 Task: Add an event with the title Sales Strategy Review and Alignment Session, date '2024/03/27', time 8:50 AM to 10:50 AMand add a description: Key stakeholders, including shareholders, will have the opportunity to participate actively in the AGM. Questions, comments, and suggestions from the floor will be encouraged, providing a platform for open dialogue and the exchange of ideas. The leadership team and relevant personnel will address these queries, ensuring that stakeholders have a clear understanding of the organization's direction and decision-making processes.Select event color  Banana . Add location for the event as: 321 Sagrada Familia, Barcelona, Spain, logged in from the account softage.5@softage.netand send the event invitation to softage.4@softage.net and softage.6@softage.net. Set a reminder for the event Daily
Action: Mouse moved to (70, 127)
Screenshot: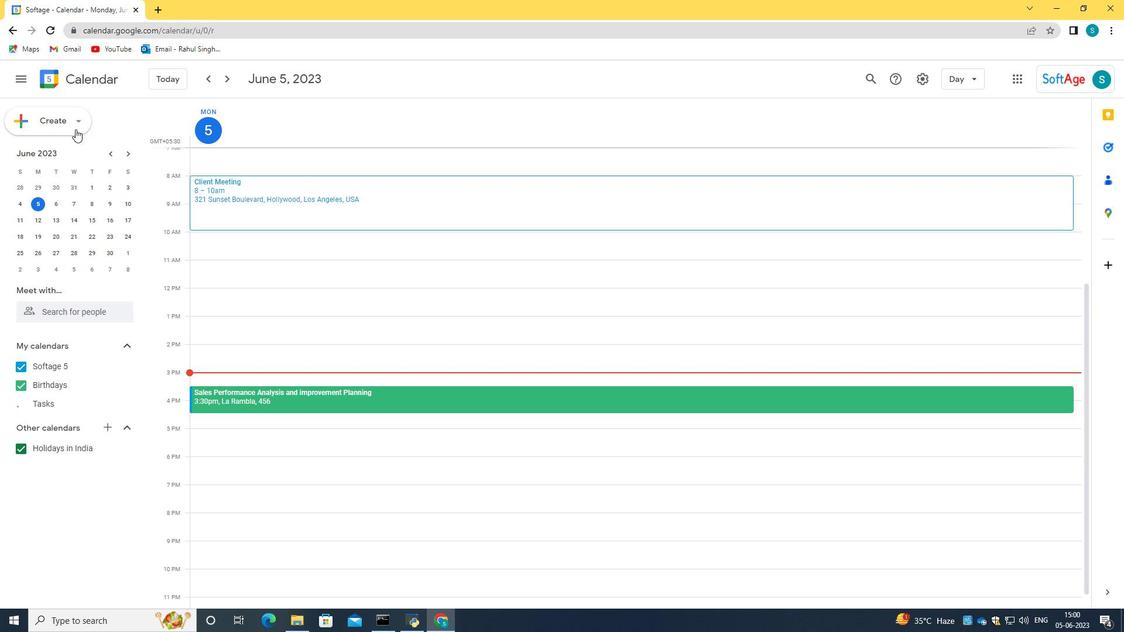 
Action: Mouse pressed left at (70, 127)
Screenshot: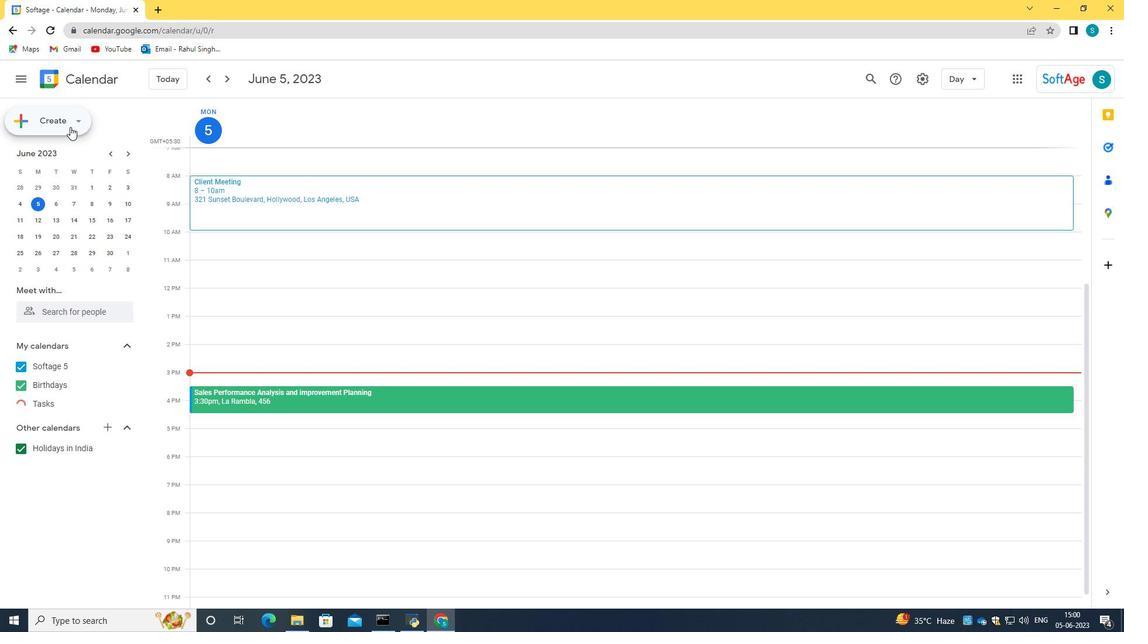 
Action: Mouse moved to (73, 155)
Screenshot: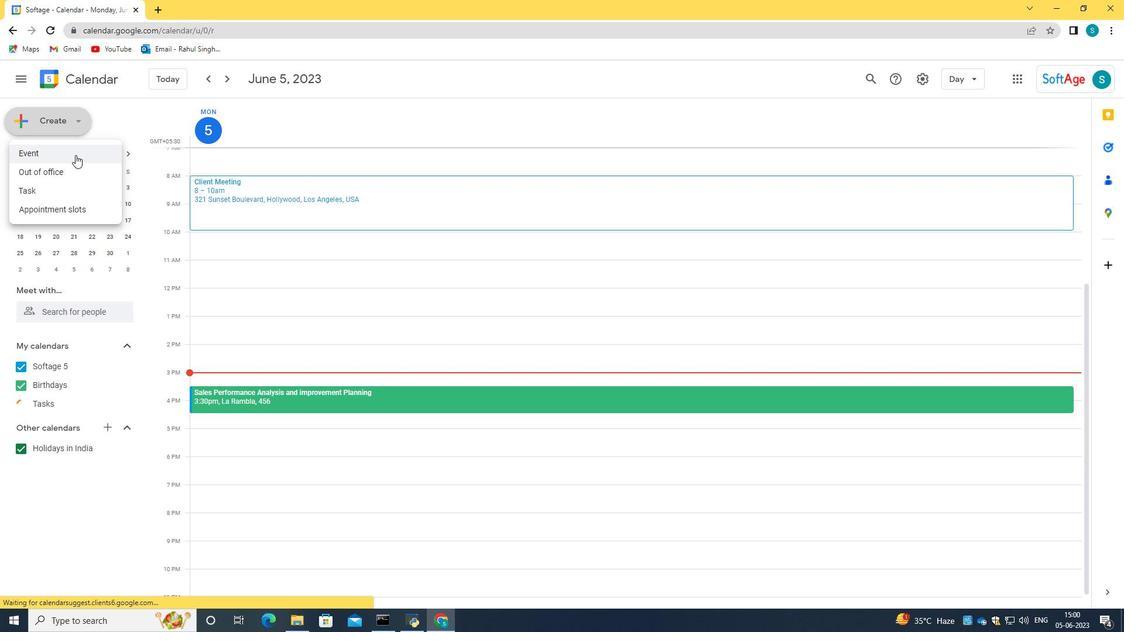 
Action: Mouse pressed left at (73, 155)
Screenshot: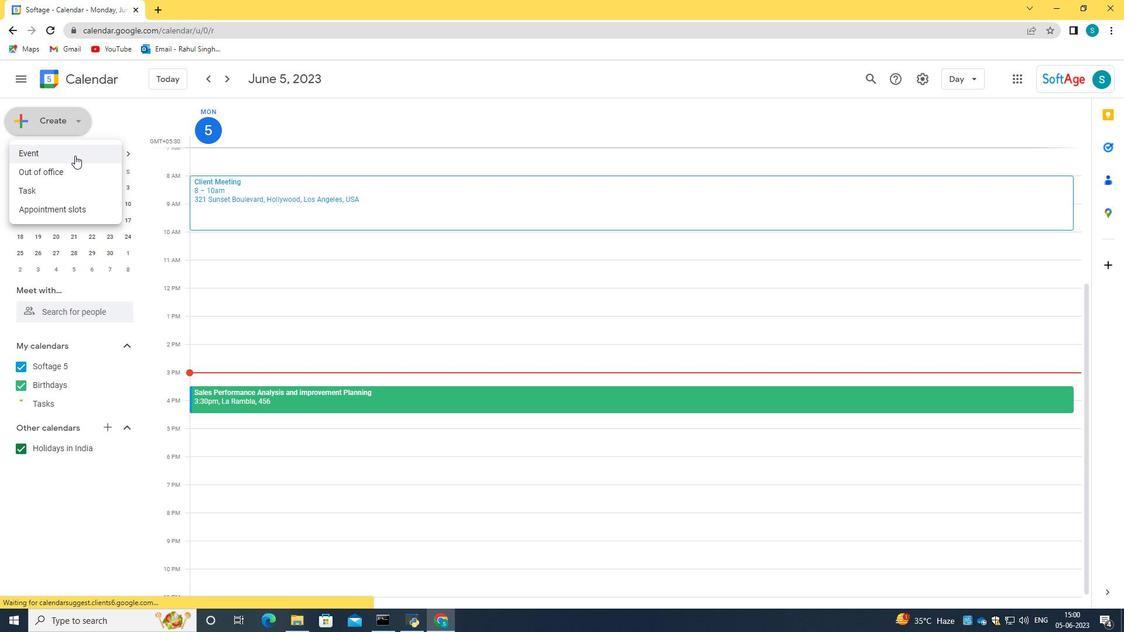 
Action: Mouse moved to (670, 466)
Screenshot: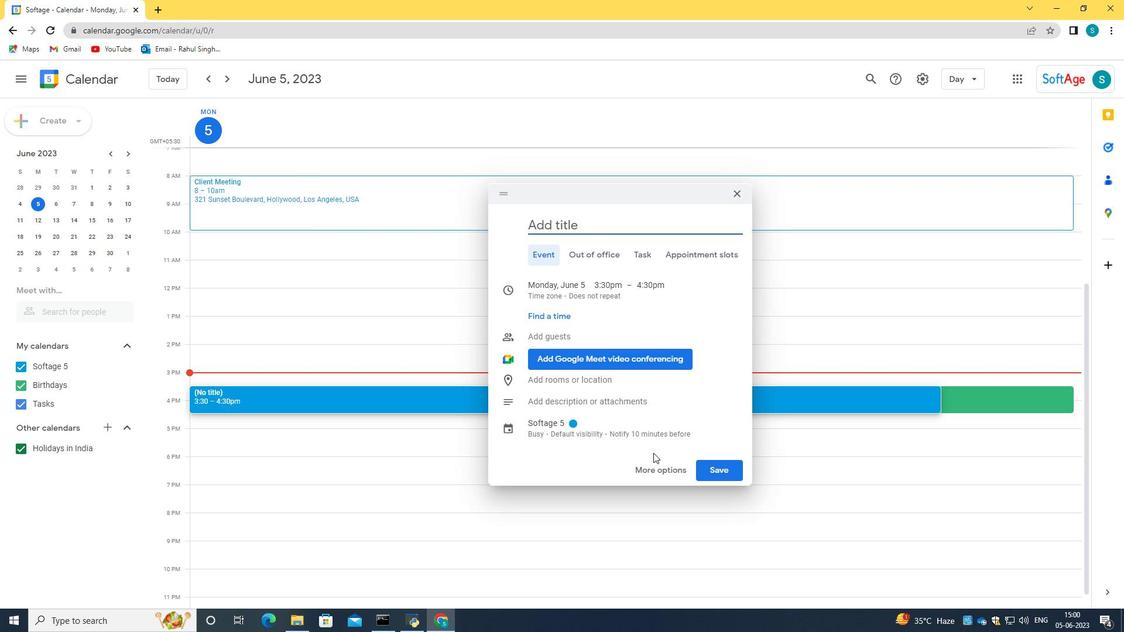 
Action: Mouse pressed left at (670, 466)
Screenshot: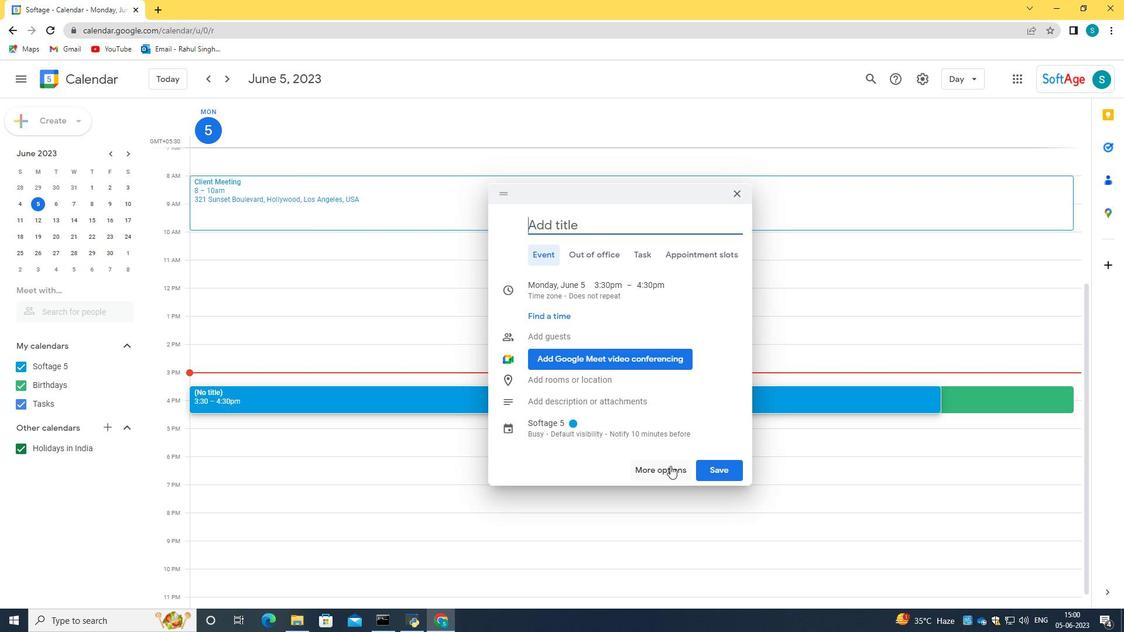 
Action: Mouse moved to (115, 82)
Screenshot: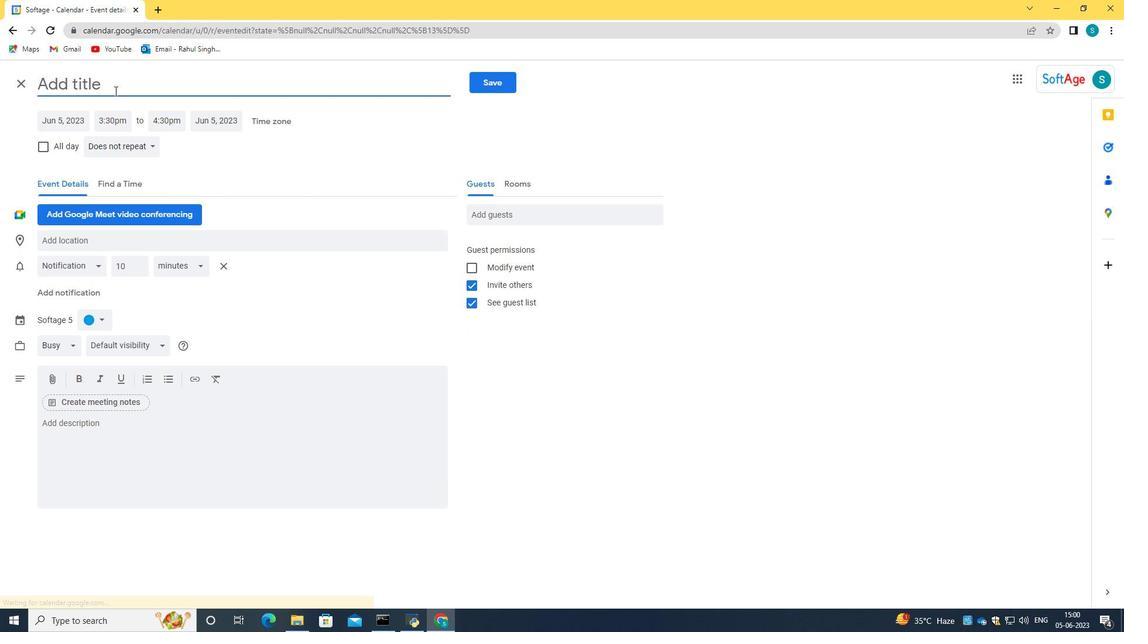 
Action: Mouse pressed left at (115, 82)
Screenshot: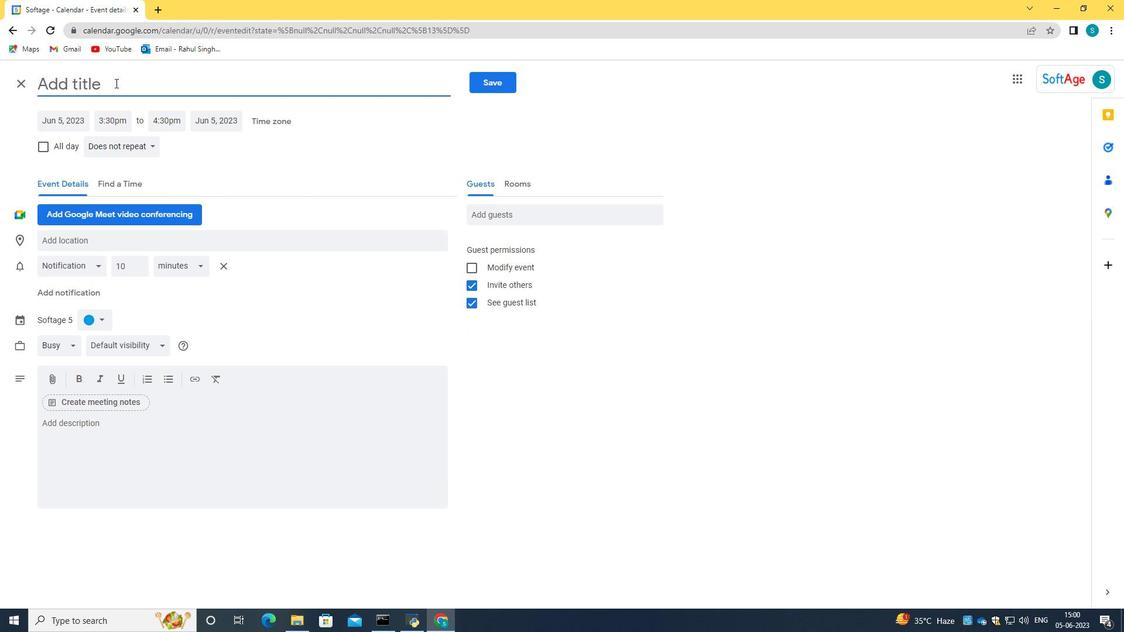 
Action: Key pressed <Key.caps_lock>S<Key.caps_lock>ales<Key.space><Key.caps_lock>S<Key.caps_lock>tratef<Key.backspace>gy<Key.space><Key.caps_lock>R<Key.caps_lock>eview<Key.space>and<Key.space><Key.caps_lock>A<Key.caps_lock>lignment<Key.space><Key.caps_lock>S<Key.caps_lock>ession
Screenshot: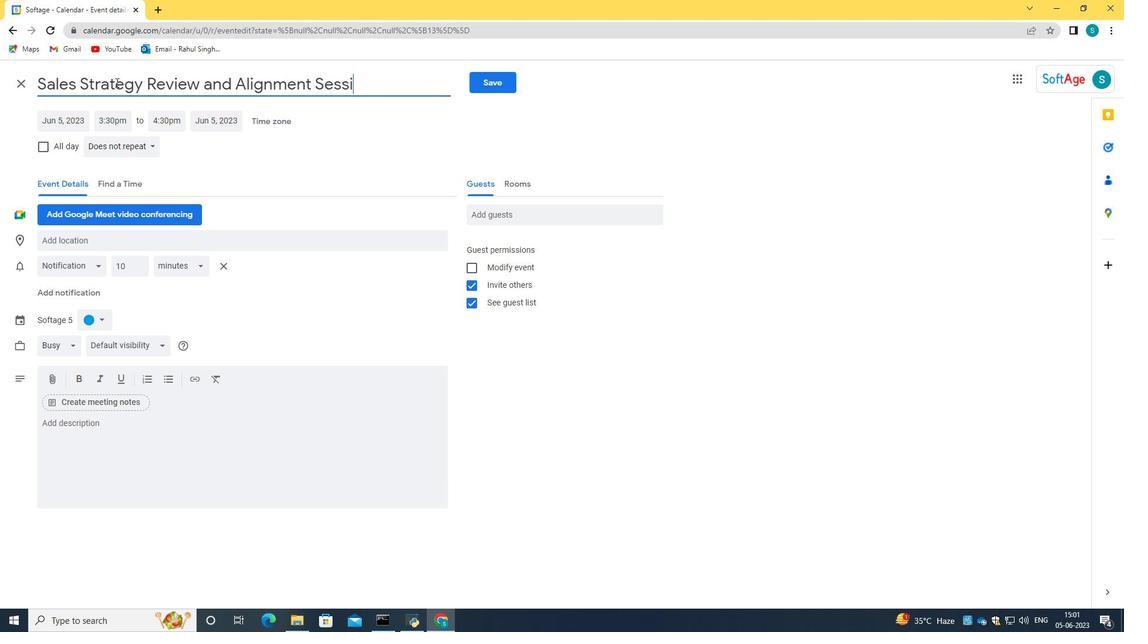 
Action: Mouse moved to (56, 118)
Screenshot: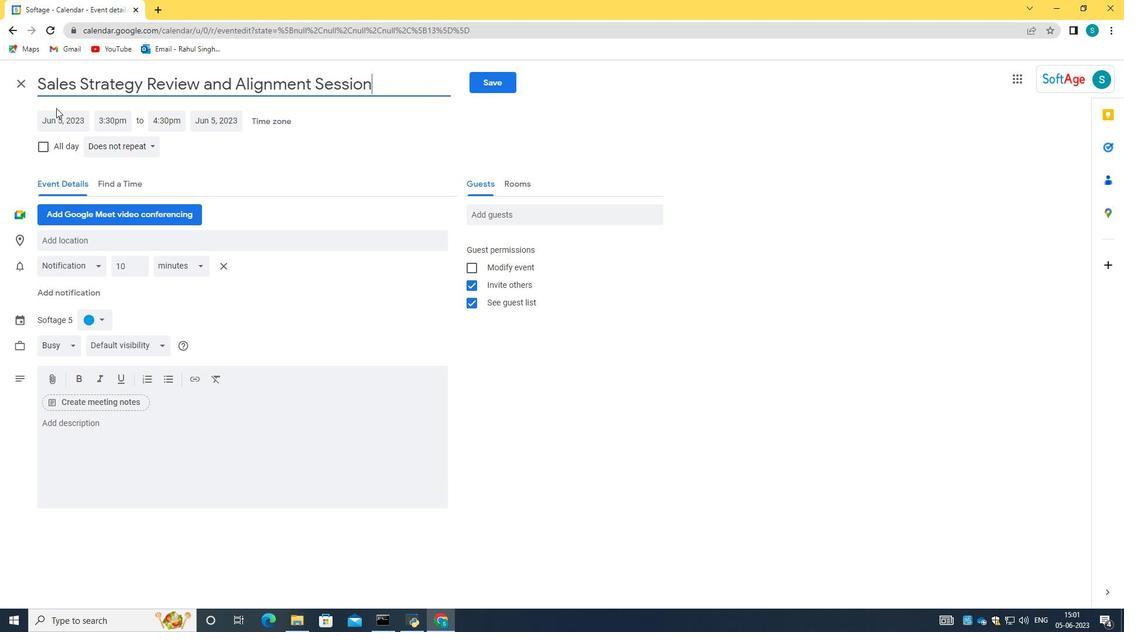 
Action: Mouse pressed left at (56, 118)
Screenshot: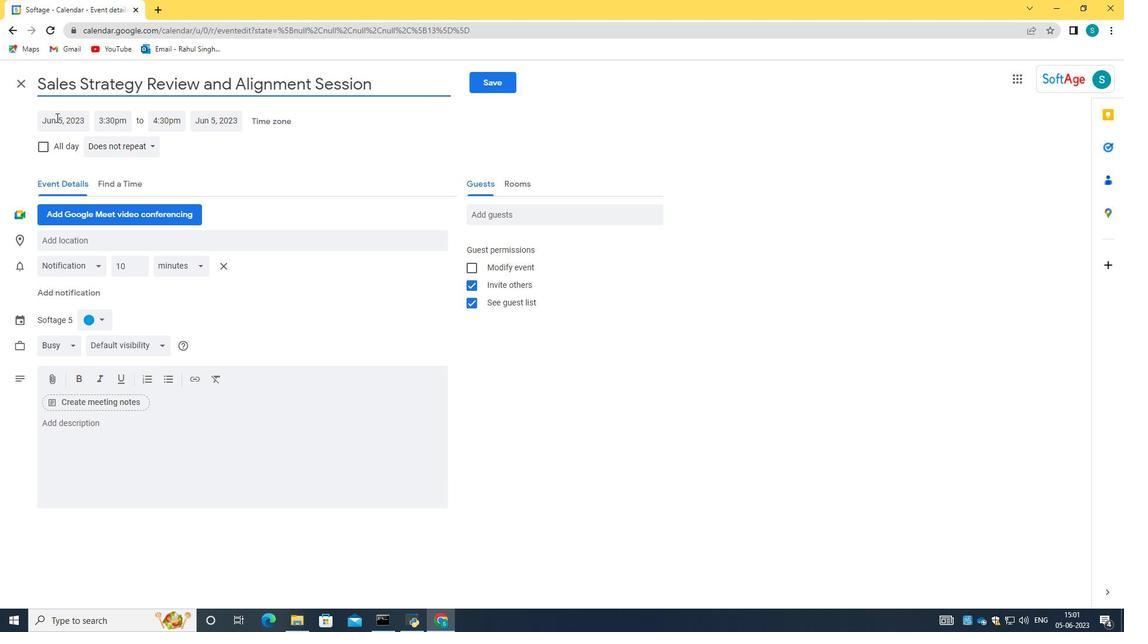 
Action: Key pressed 2024/03/27
Screenshot: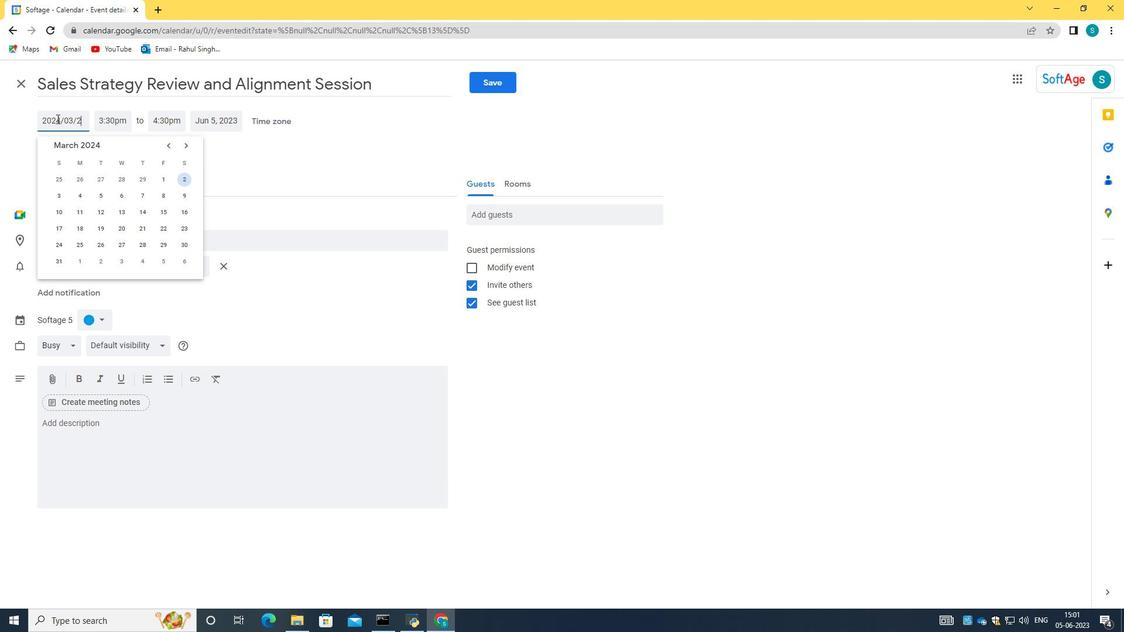 
Action: Mouse moved to (66, 124)
Screenshot: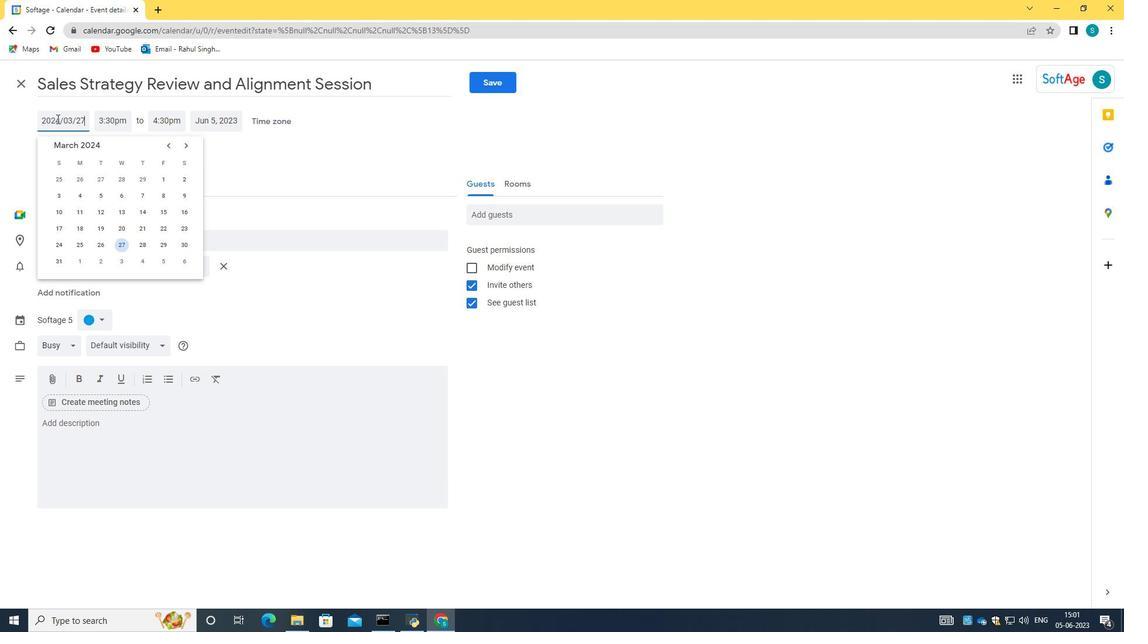 
Action: Key pressed <Key.tab>08<Key.shift_r>:50am<Key.tab>10<Key.shift_r>:50<Key.space>am
Screenshot: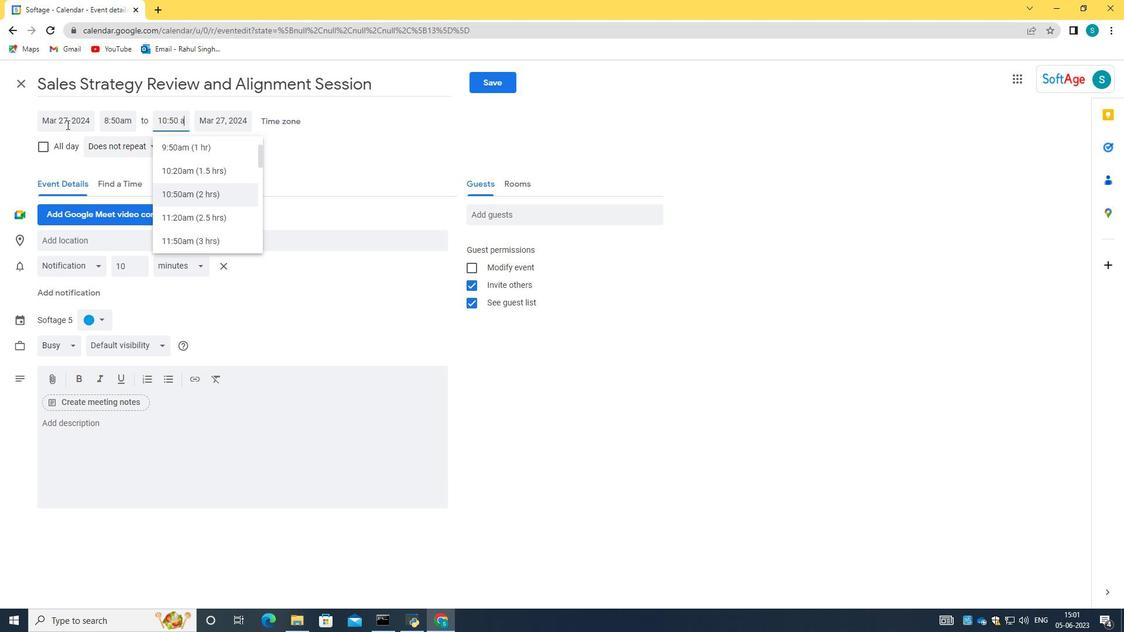 
Action: Mouse moved to (230, 194)
Screenshot: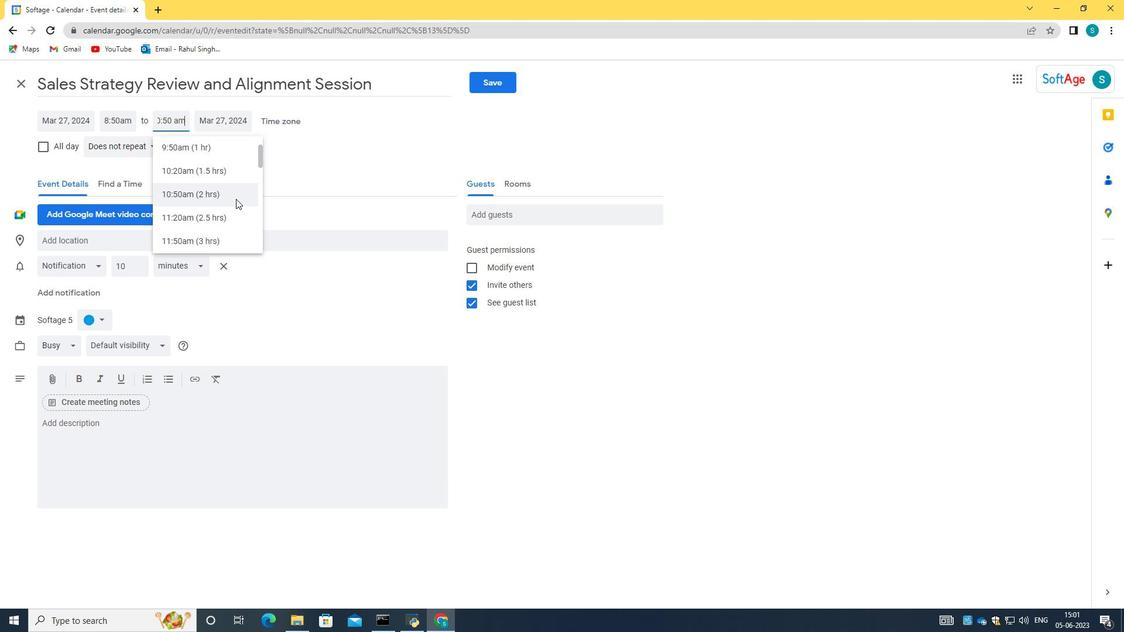 
Action: Mouse pressed left at (230, 194)
Screenshot: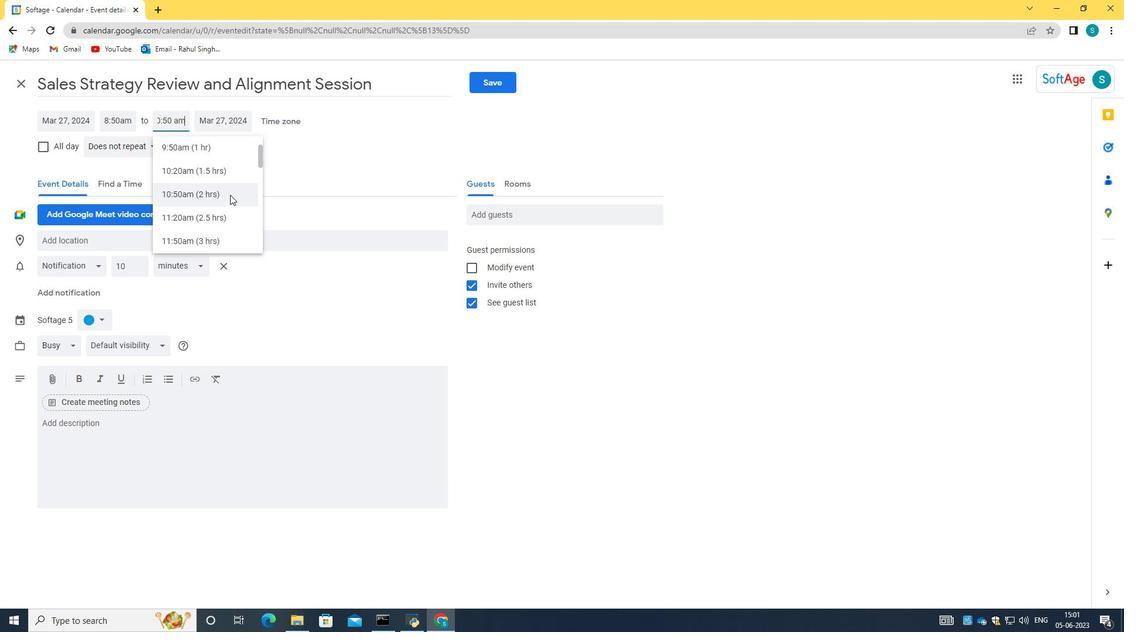 
Action: Mouse moved to (185, 452)
Screenshot: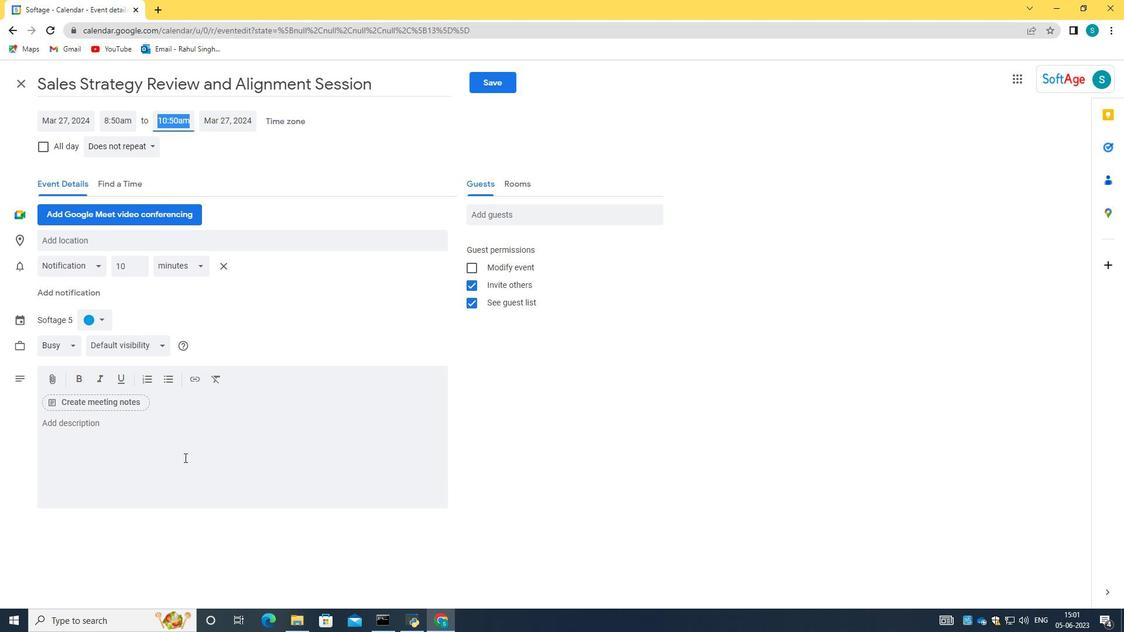 
Action: Mouse pressed left at (185, 452)
Screenshot: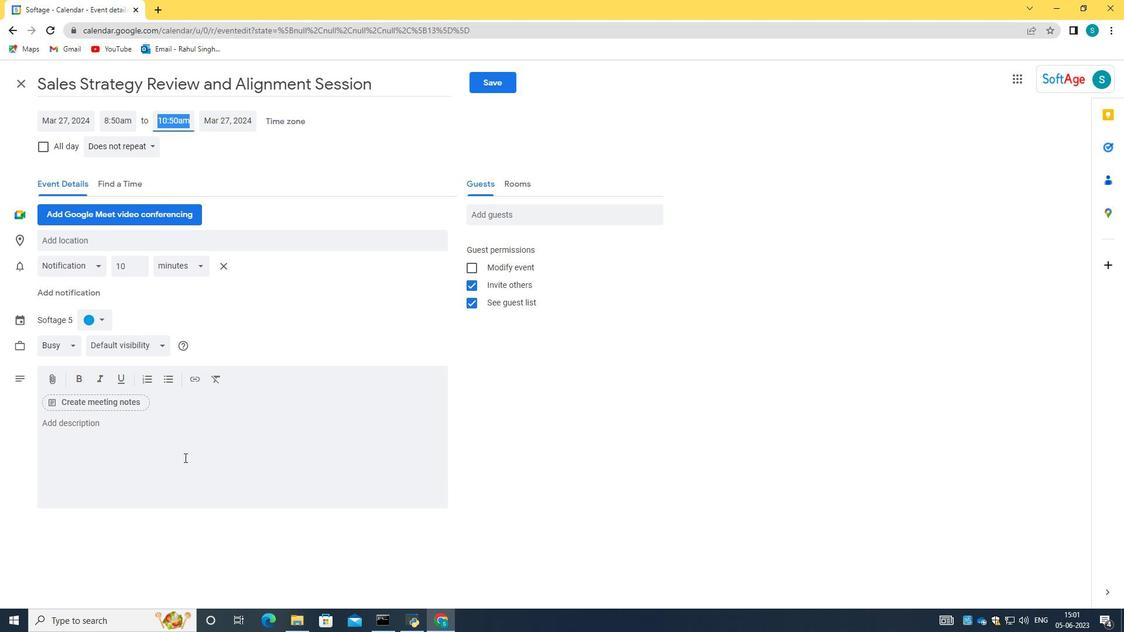 
Action: Key pressed <Key.caps_lock>K<Key.caps_lock>ey<Key.space>stakeholders,<Key.space>including<Key.space>shareholders,<Key.space>will<Key.space>have<Key.space>the<Key.space>opp
Screenshot: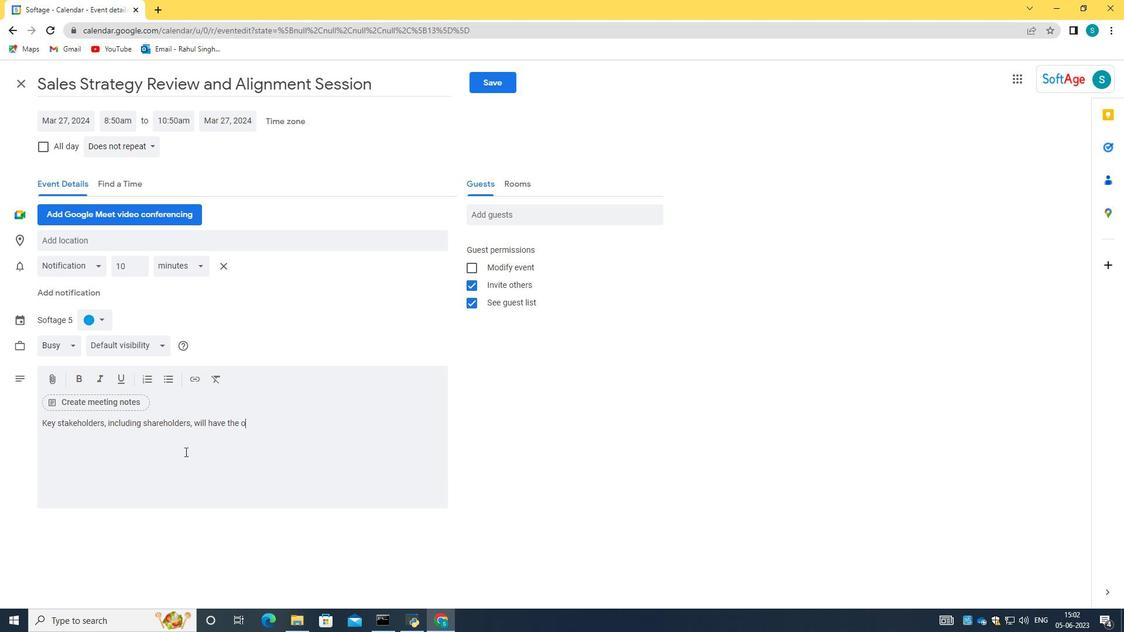 
Action: Mouse moved to (185, 452)
Screenshot: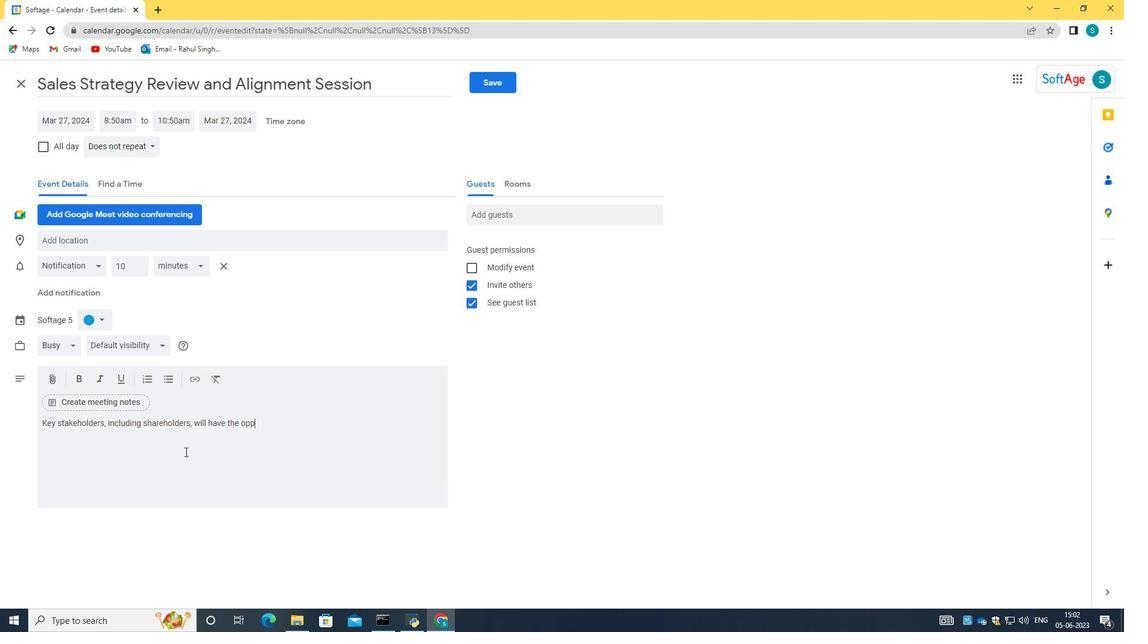 
Action: Key pressed oru<Key.backspace>tunity<Key.space>to<Key.space>particio<Key.backspace>pate<Key.space>actively<Key.space>in<Key.space>the<Key.space><Key.caps_lock>AGM.<Key.space><Key.caps_lock><Key.caps_lock>Q<Key.caps_lock>uestions,<Key.space>comments,<Key.space>and<Key.space>suggestions,<Key.backspace><Key.space>from<Key.space>the<Key.space>floor<Key.space>will<Key.space>be<Key.space>encourged,<Key.space>p<Key.backspace><Key.backspace><Key.backspace><Key.backspace><Key.backspace><Key.backspace><Key.backspace><Key.backspace><Key.backspace>ouragedm<Key.backspace>,<Key.space>providing<Key.space>a<Key.space>plateform<Key.space>for<Key.backspace><Key.backspace><Key.backspace><Key.backspace><Key.backspace><Key.backspace><Key.backspace><Key.backspace><Key.backspace>form<Key.space>for<Key.space>open<Key.space>dialogue<Key.space>and<Key.space>the<Key.space>exchange<Key.space>of<Key.space>ideas.<Key.space><Key.caps_lock>T<Key.caps_lock>he<Key.space>leadership<Key.space>team<Key.space>and<Key.space>relevant<Key.space>personnel<Key.space>will<Key.space>address<Key.space>these<Key.space>queries,<Key.space>ensuring<Key.space>that<Key.space>stakeholders<Key.space>have<Key.space>a<Key.space>clear<Key.space>understanding<Key.space>of<Key.space>the<Key.space>organization's<Key.space>direction<Key.space>and<Key.space>ded<Key.backspace>cision<Key.space><Key.backspace>-making<Key.space>processes.
Screenshot: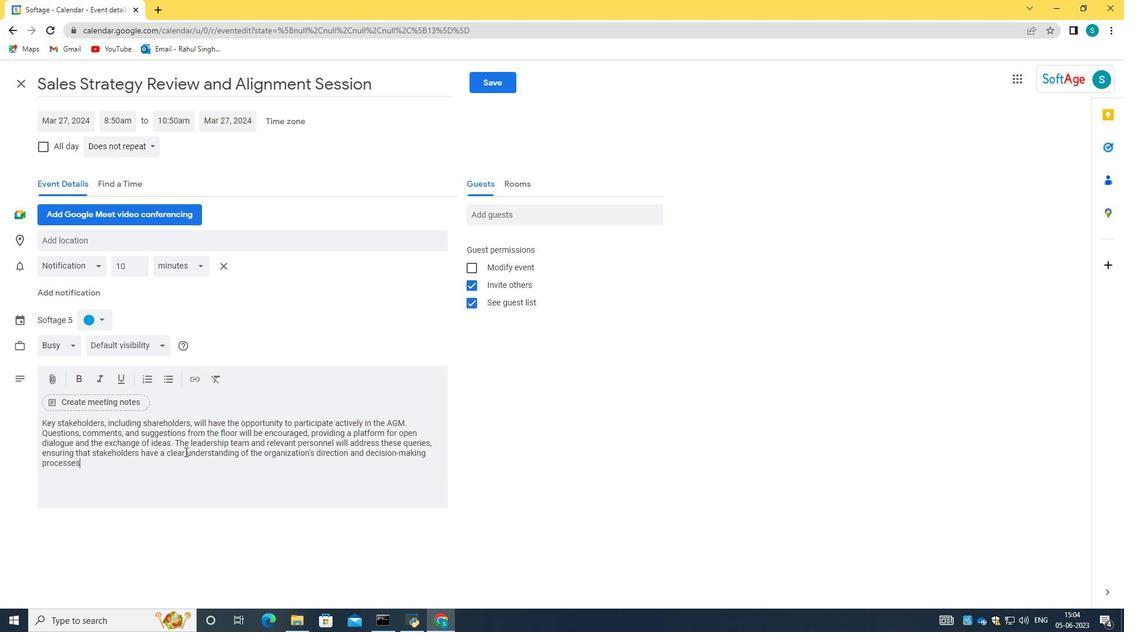 
Action: Mouse moved to (97, 323)
Screenshot: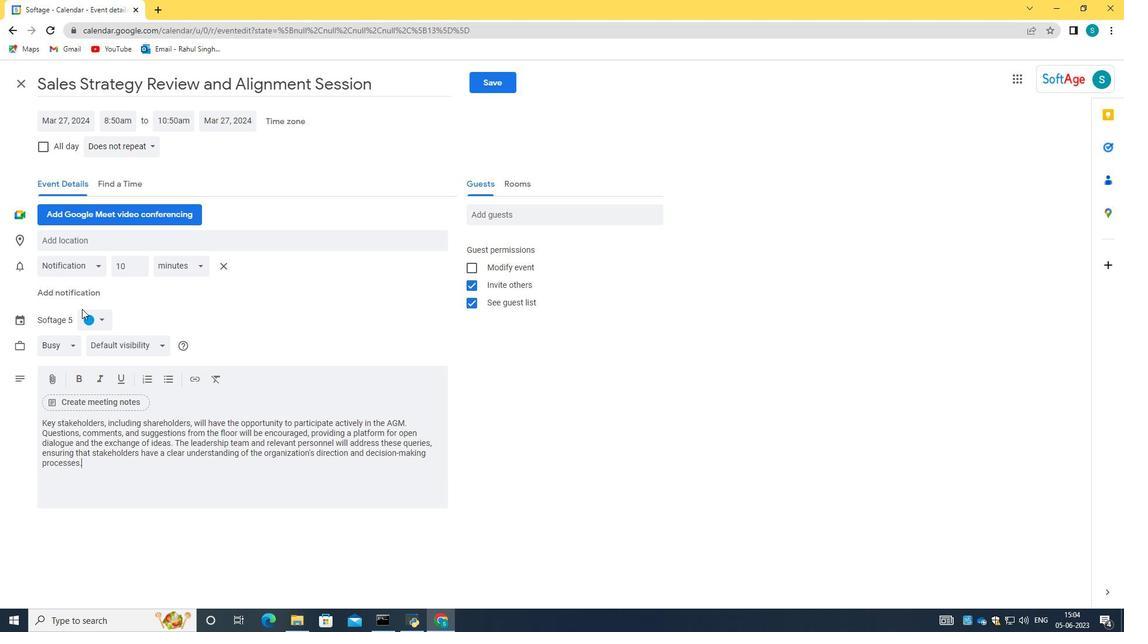 
Action: Mouse pressed left at (97, 323)
Screenshot: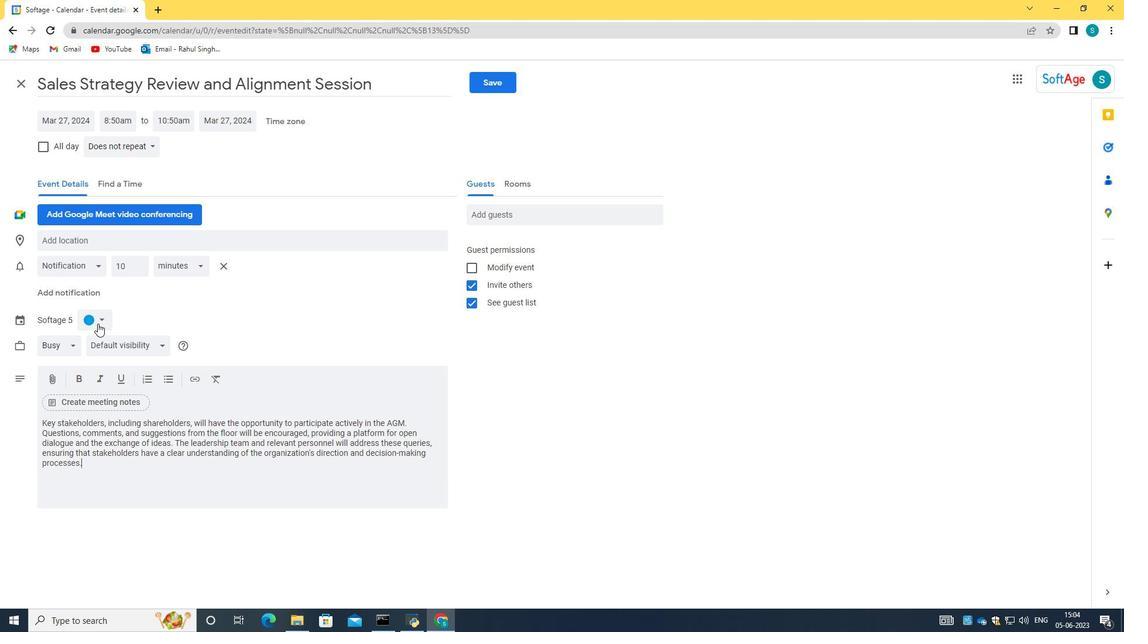 
Action: Mouse moved to (101, 335)
Screenshot: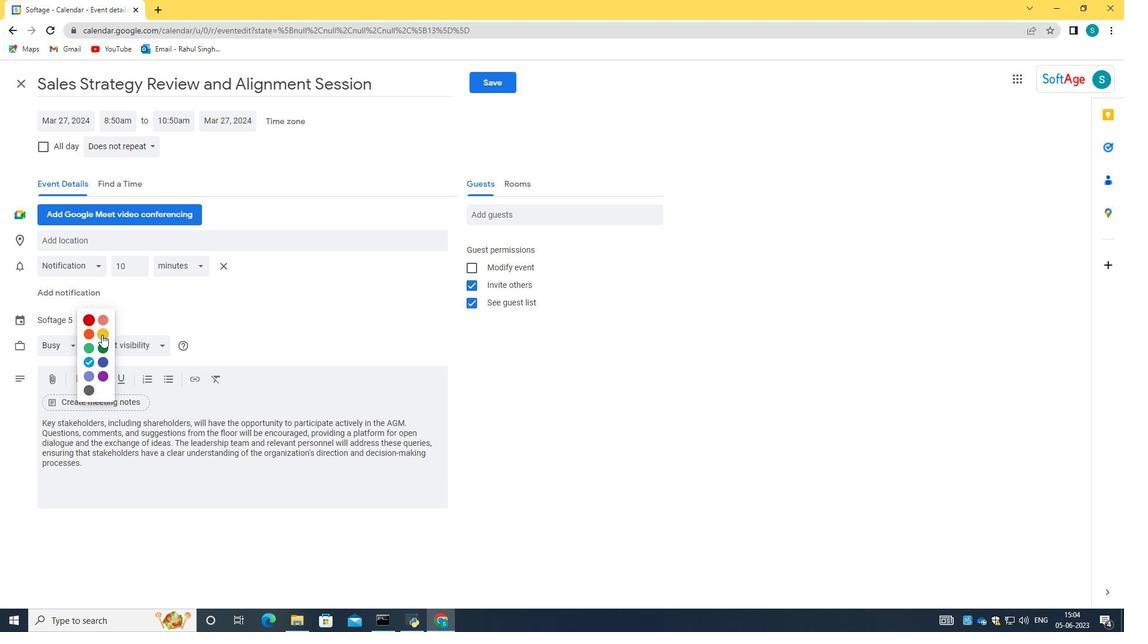 
Action: Mouse pressed left at (101, 335)
Screenshot: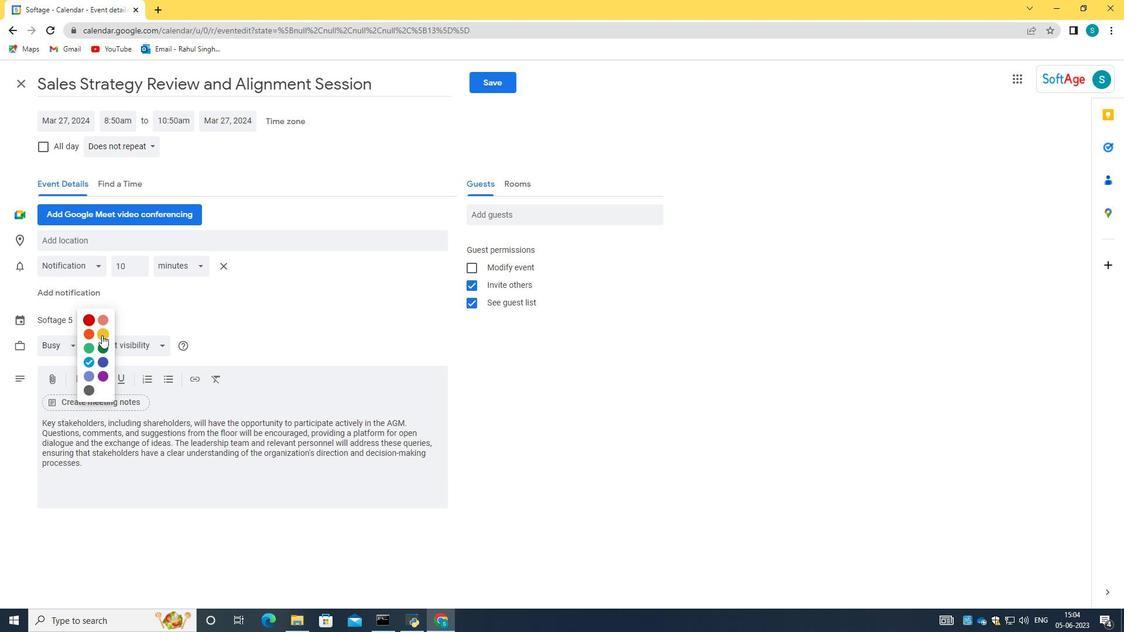 
Action: Mouse moved to (72, 240)
Screenshot: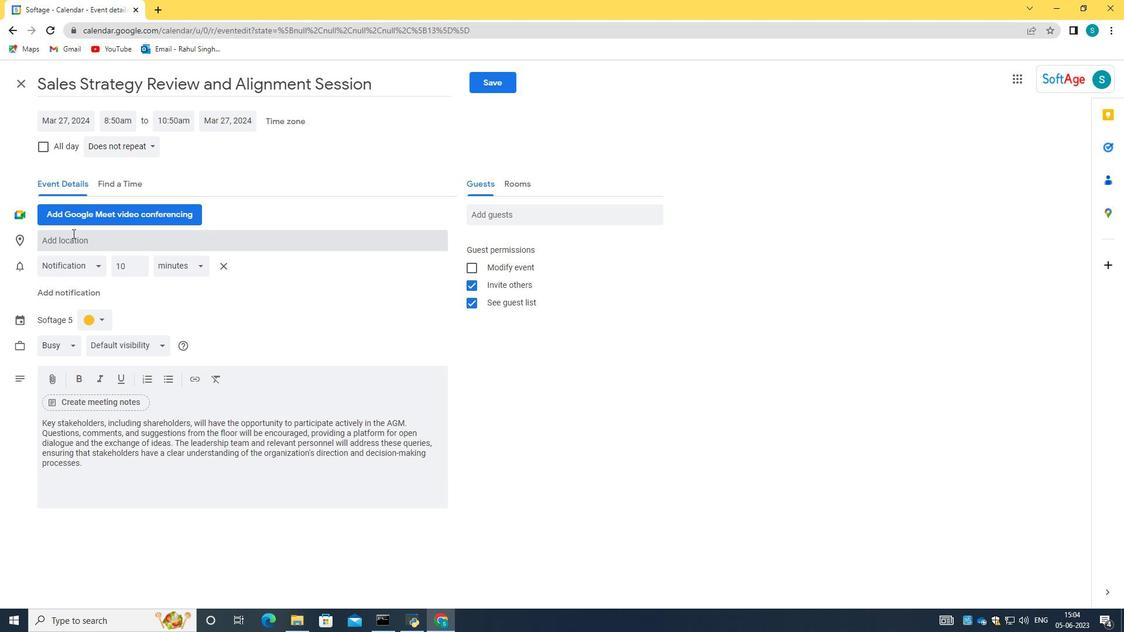 
Action: Mouse pressed left at (72, 240)
Screenshot: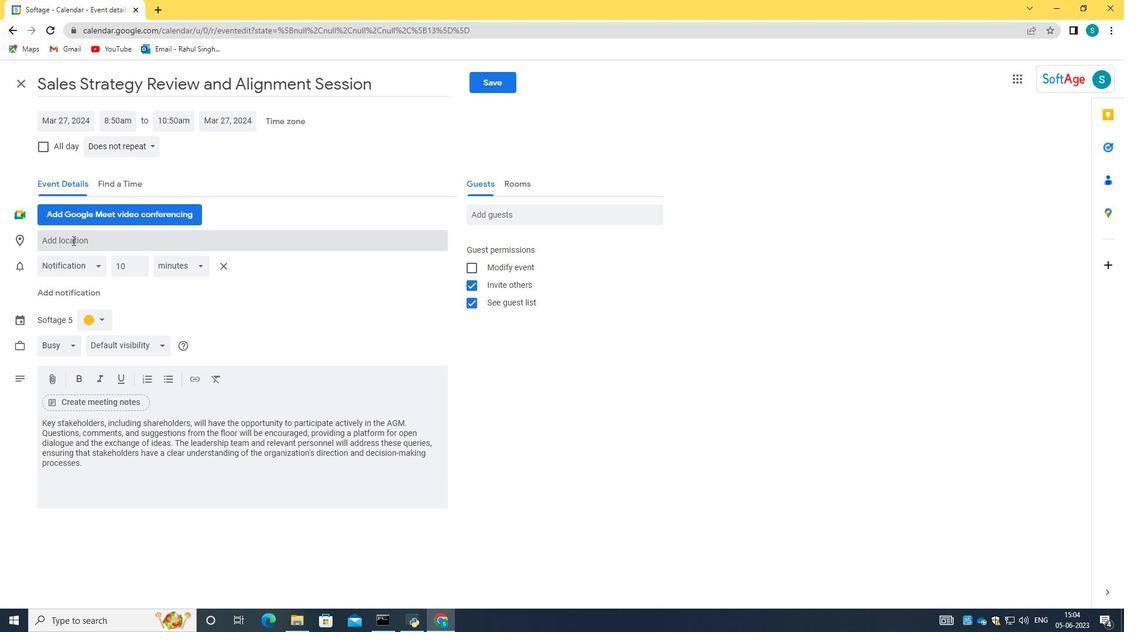
Action: Key pressed 321<Key.space><Key.caps_lock>S<Key.caps_lock>agrada<Key.space><Key.caps_lock>F<Key.caps_lock>amila,<Key.space><Key.caps_lock>B<Key.caps_lock>er<Key.backspace><Key.backspace>arcelona,<Key.space><Key.caps_lock>S<Key.caps_lock>pain
Screenshot: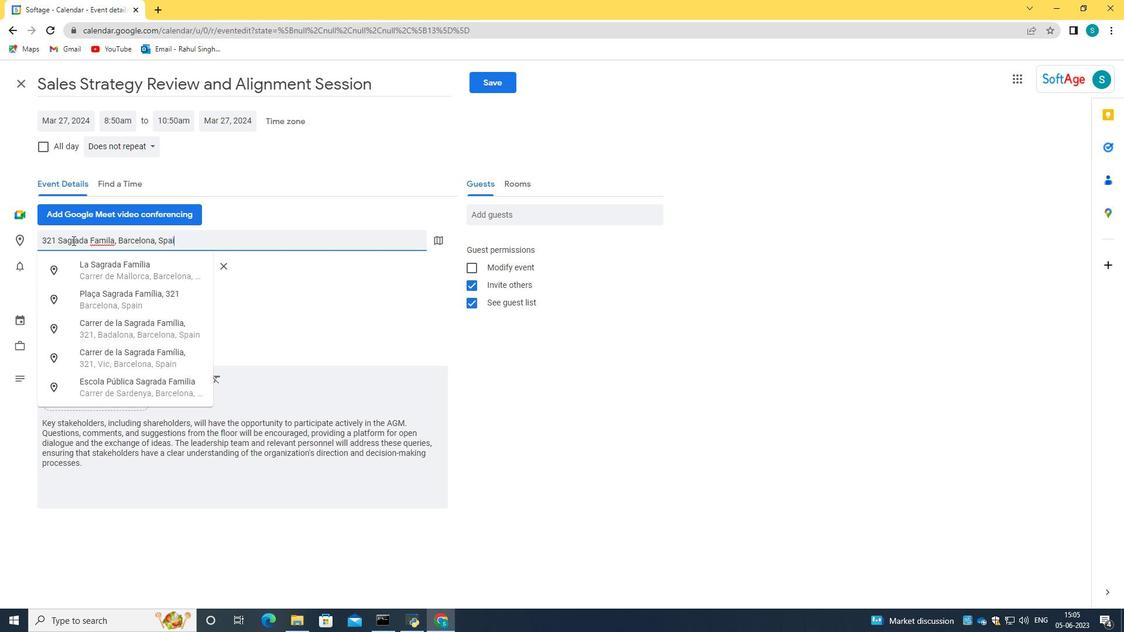 
Action: Mouse moved to (205, 247)
Screenshot: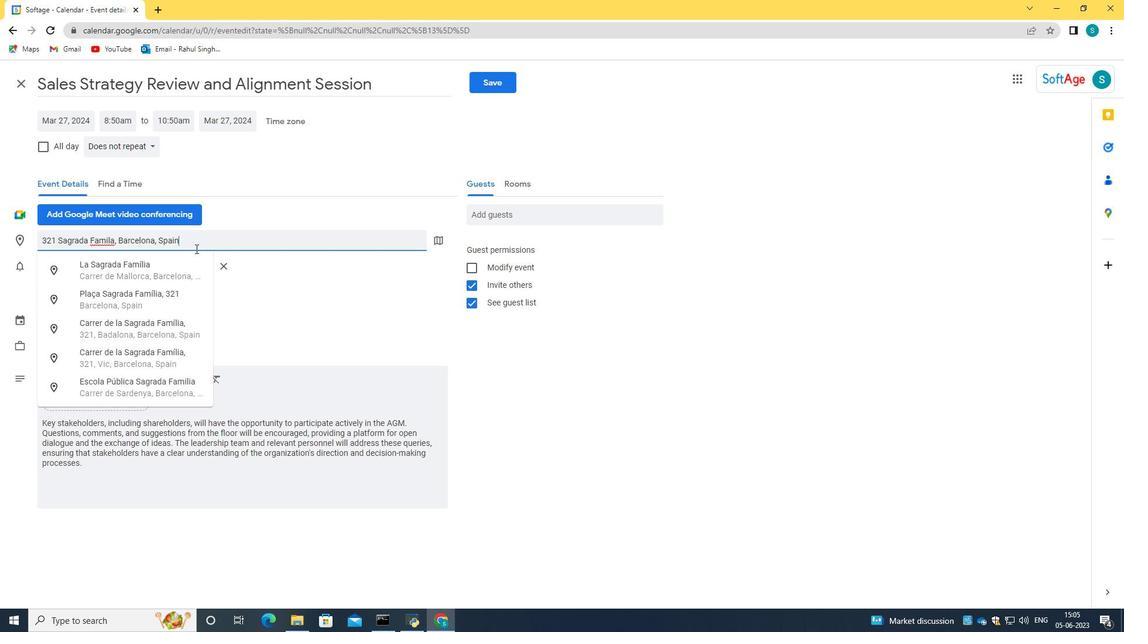 
Action: Key pressed <Key.enter>
Screenshot: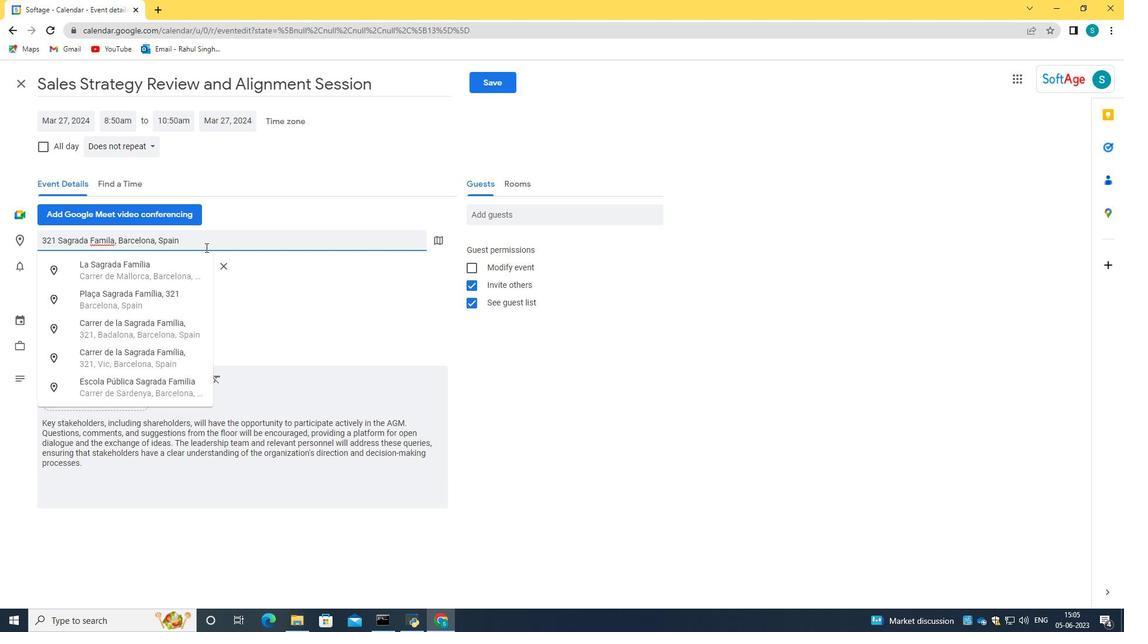 
Action: Mouse moved to (496, 215)
Screenshot: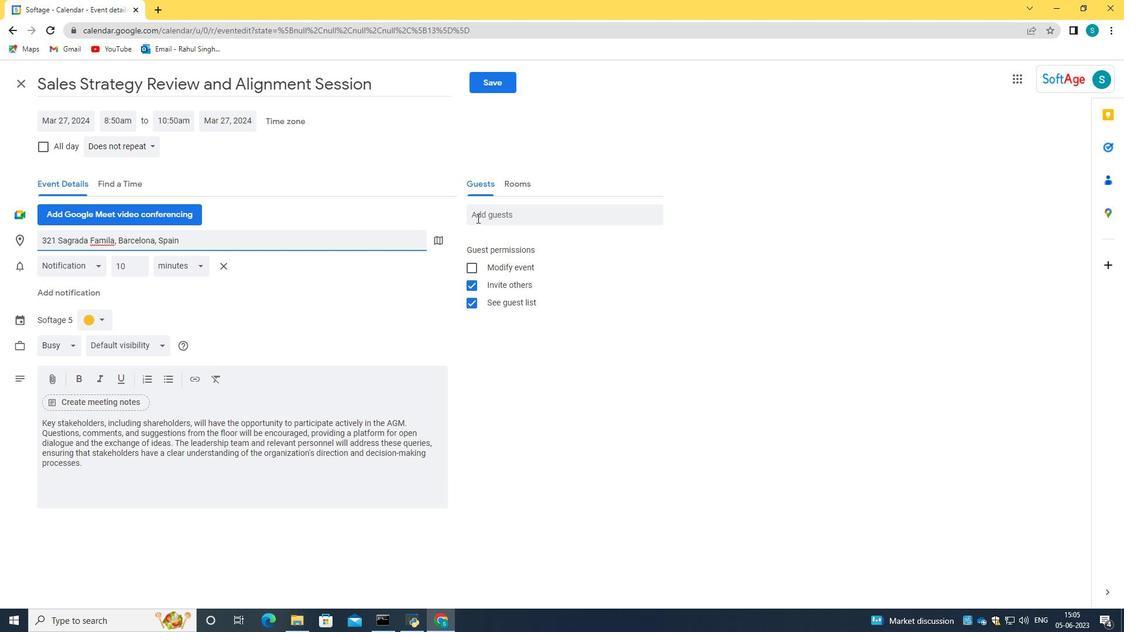 
Action: Mouse pressed left at (496, 215)
Screenshot: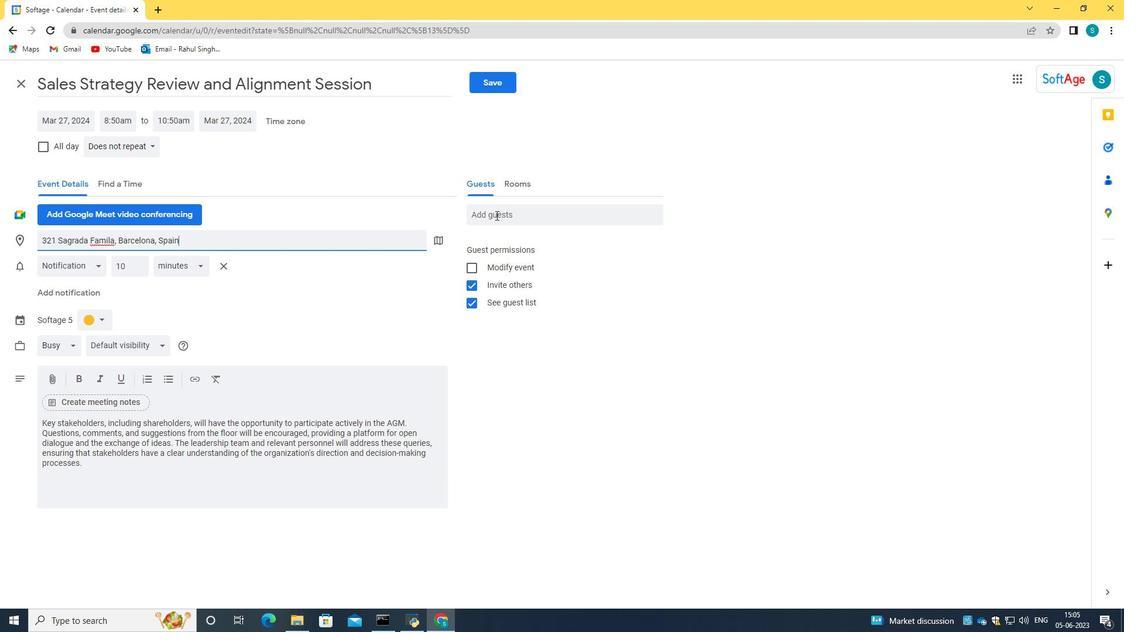 
Action: Key pressed softage.4<Key.shift>@softage.net<Key.tab>softage.6<Key.shift>@softage.net
Screenshot: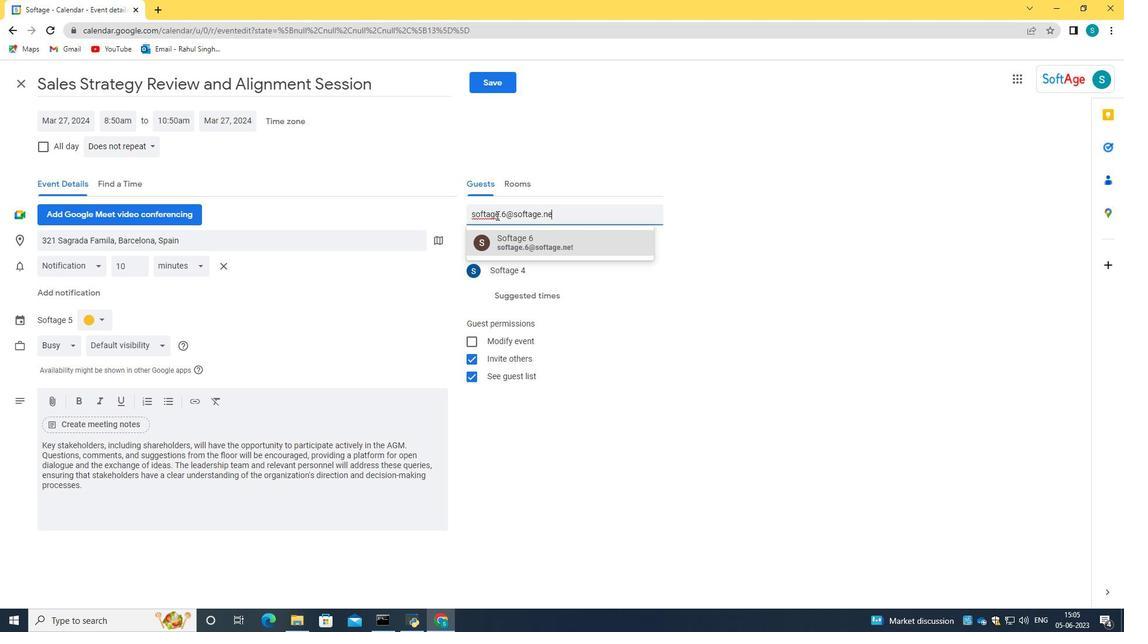 
Action: Mouse moved to (524, 243)
Screenshot: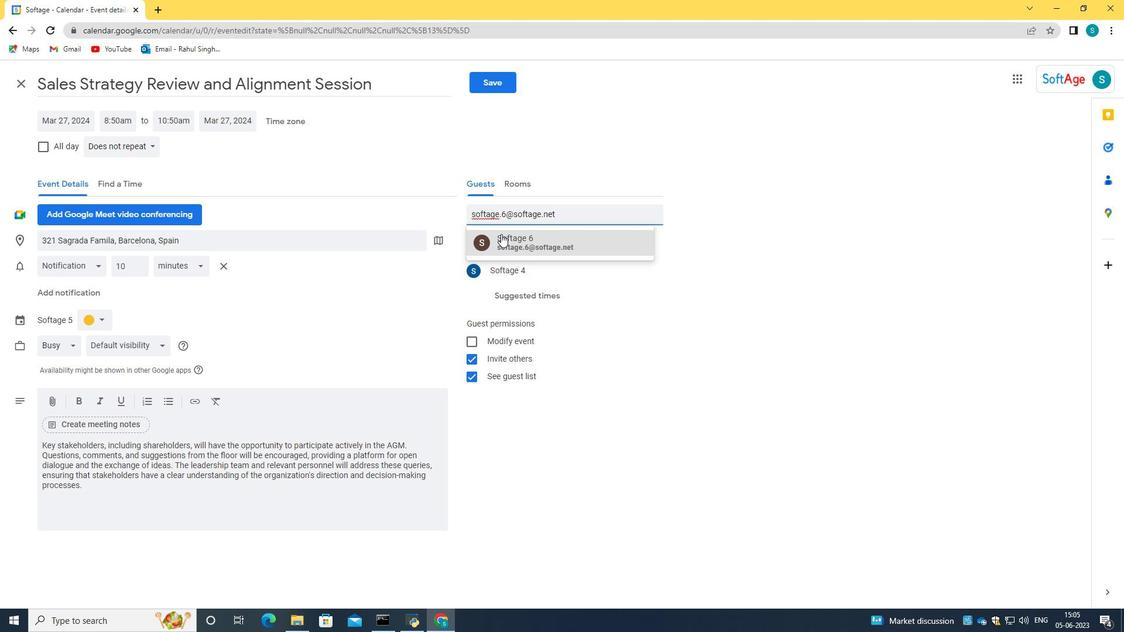 
Action: Mouse pressed left at (524, 243)
Screenshot: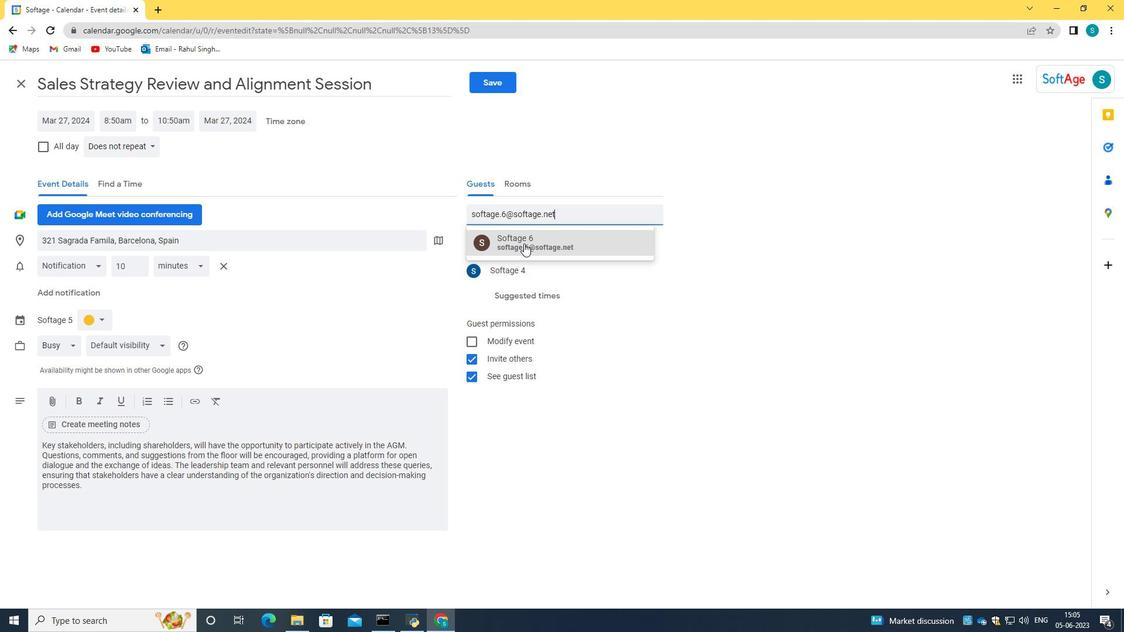 
Action: Mouse moved to (104, 145)
Screenshot: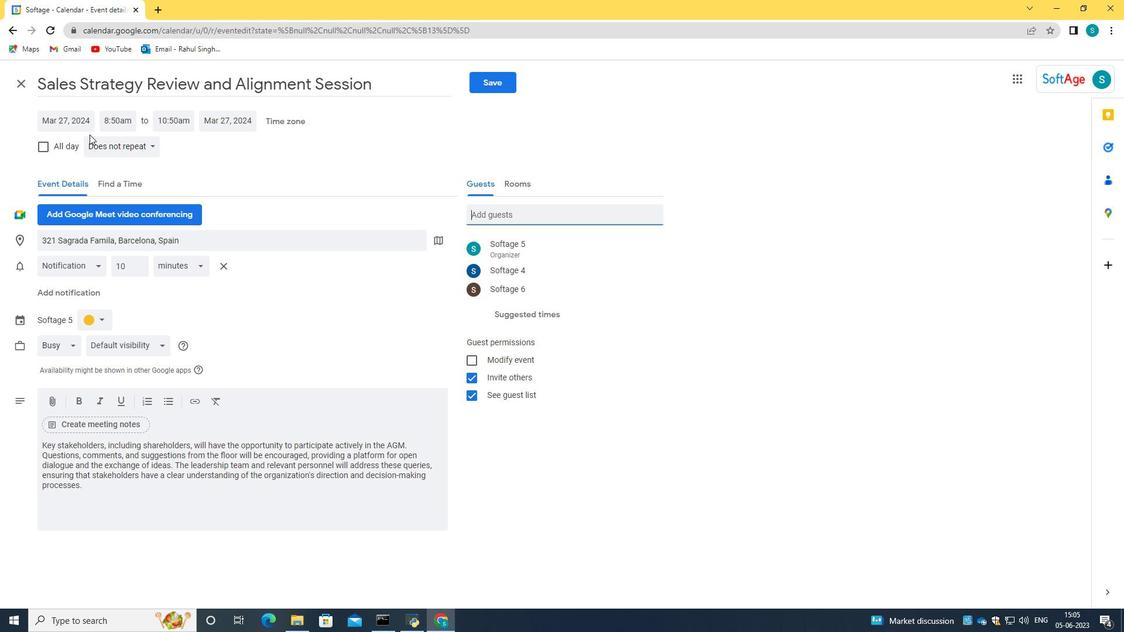 
Action: Mouse pressed left at (104, 145)
Screenshot: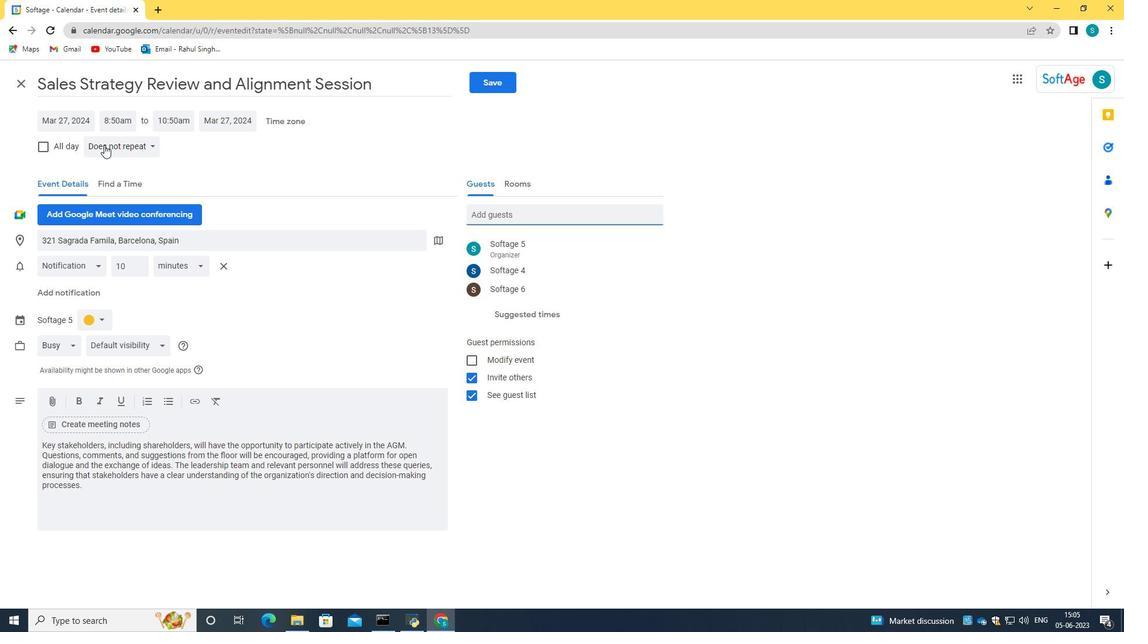 
Action: Mouse moved to (146, 172)
Screenshot: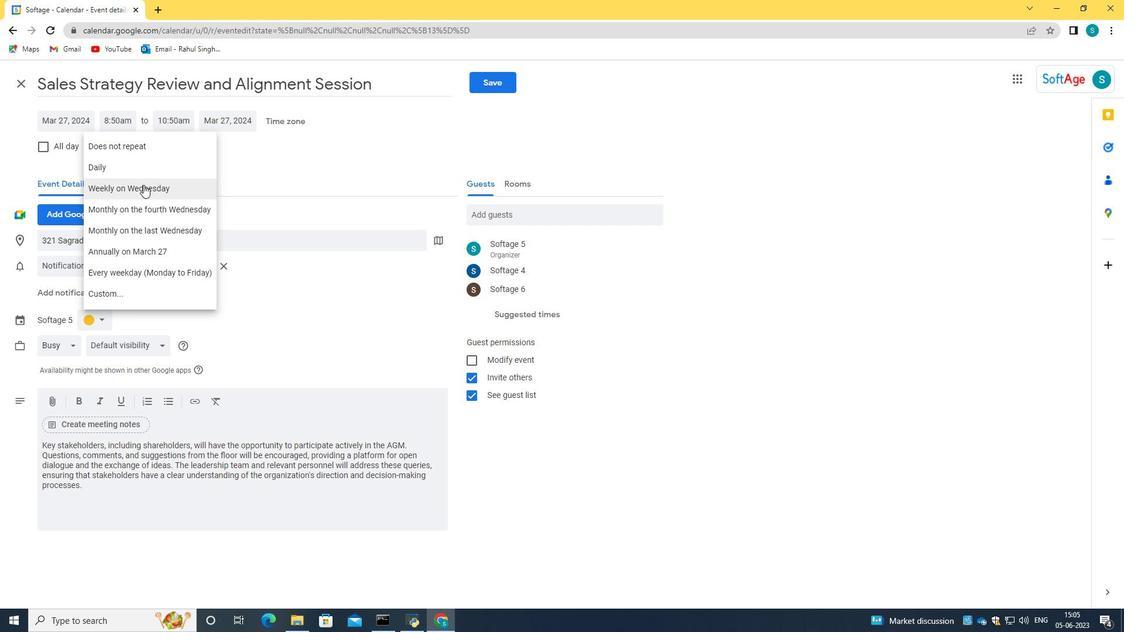 
Action: Mouse pressed left at (146, 172)
Screenshot: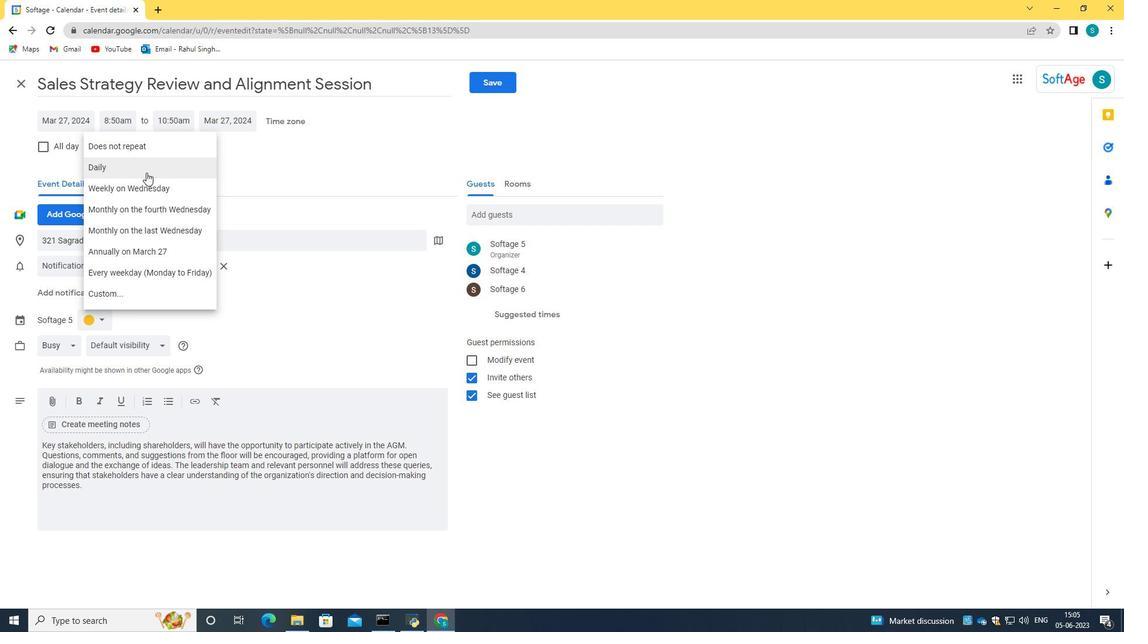 
Action: Mouse moved to (510, 82)
Screenshot: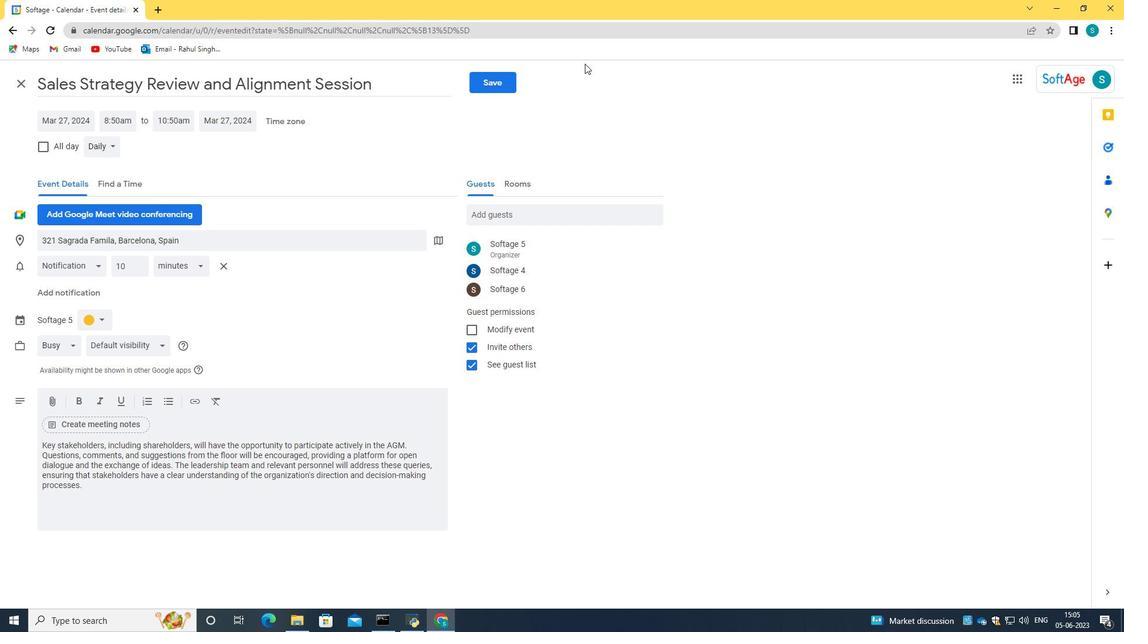 
Action: Mouse pressed left at (510, 82)
Screenshot: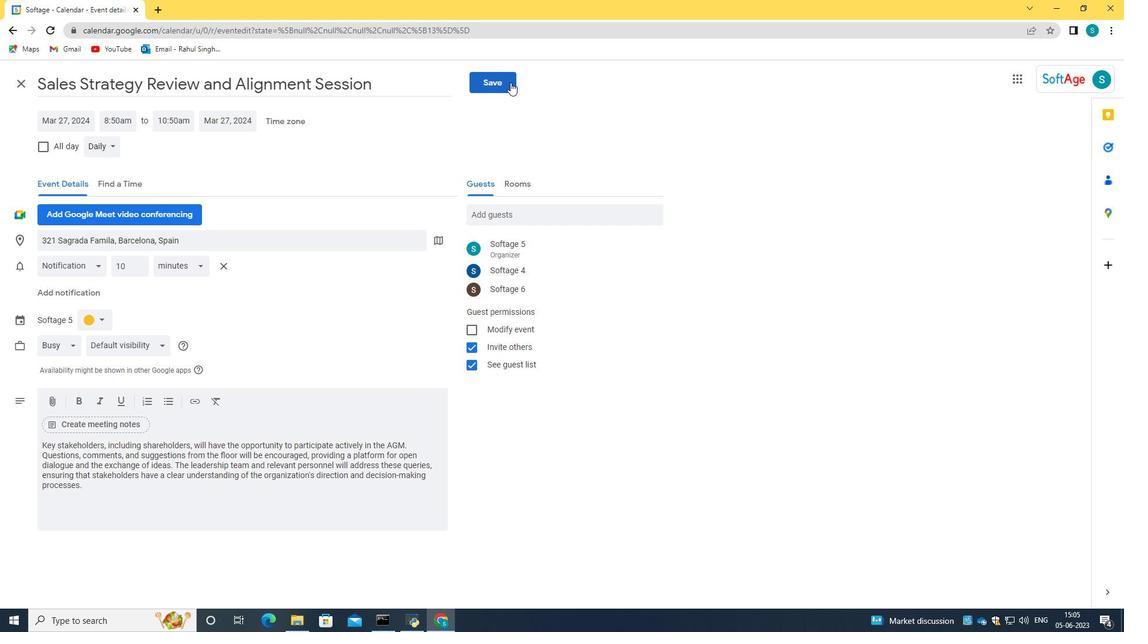 
Action: Mouse moved to (671, 364)
Screenshot: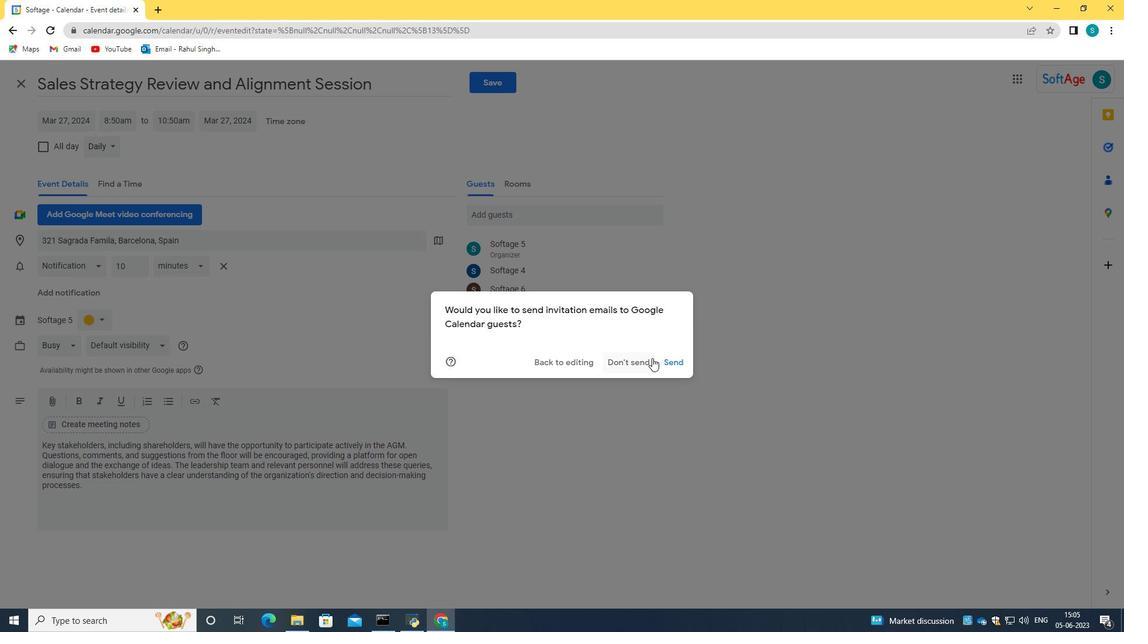 
Action: Mouse pressed left at (671, 364)
Screenshot: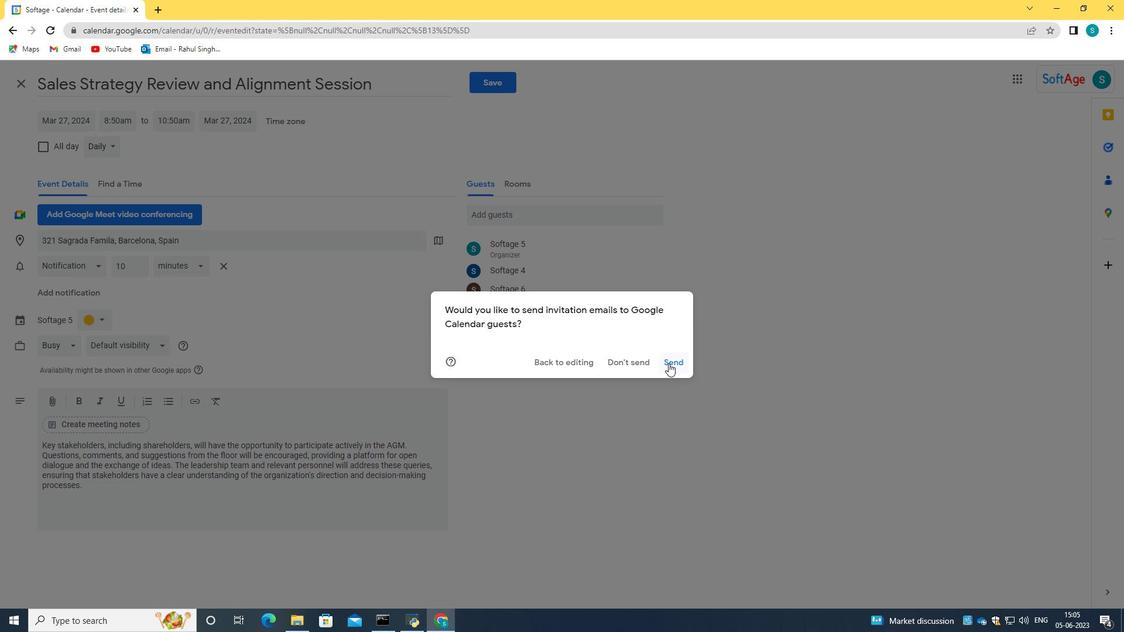 
Action: Mouse moved to (672, 243)
Screenshot: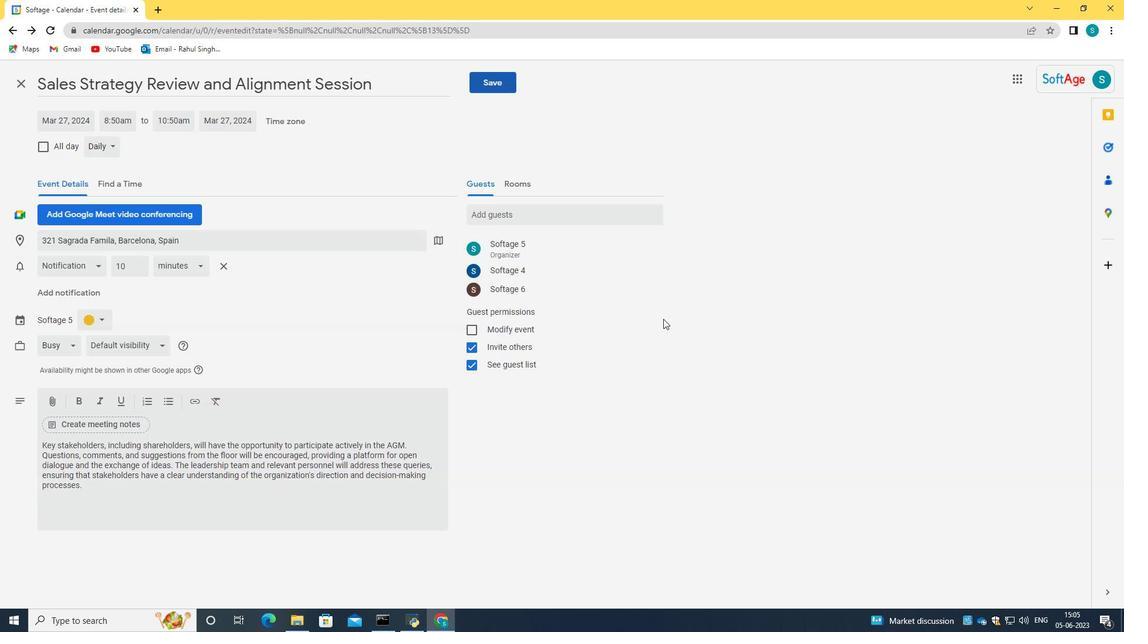 
